 Task: Select Add name to annotations
Action: Mouse moved to (67, 126)
Screenshot: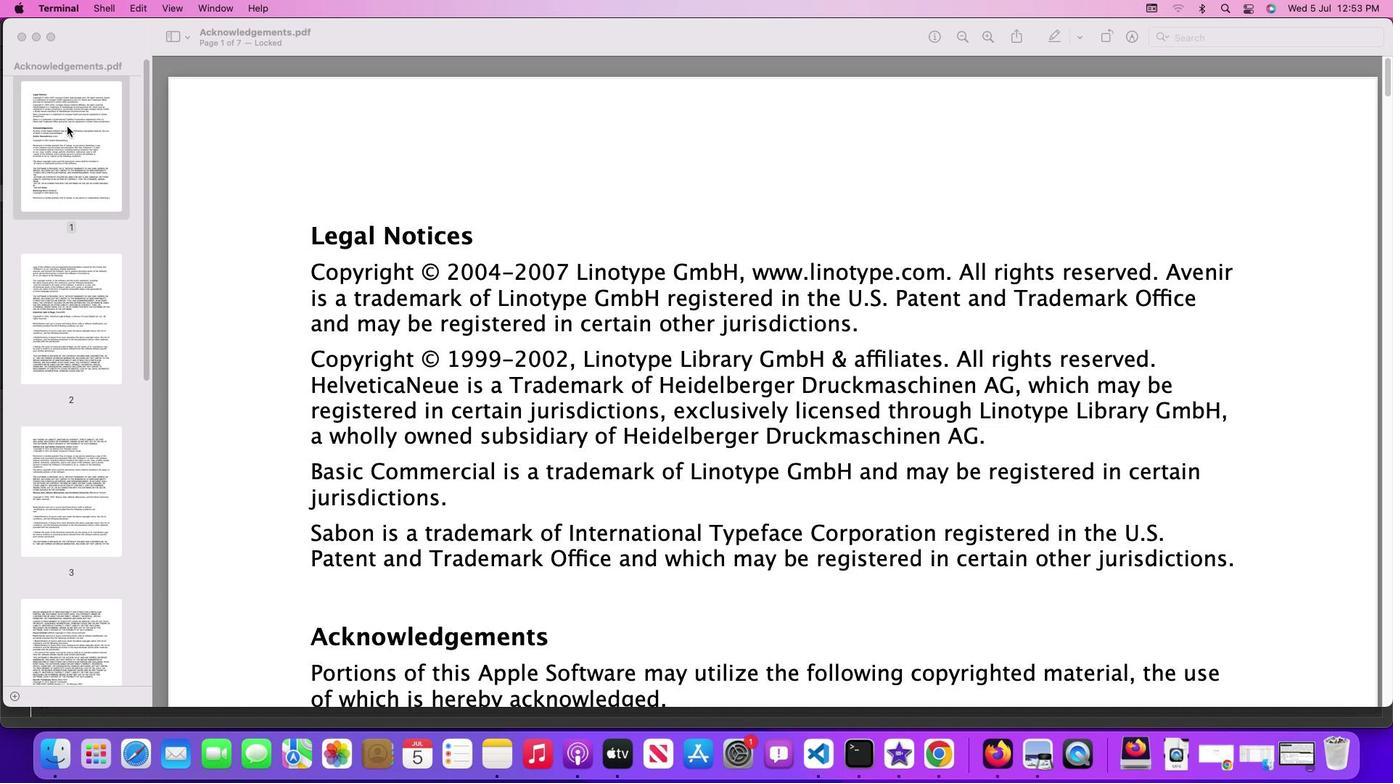 
Action: Mouse pressed left at (67, 126)
Screenshot: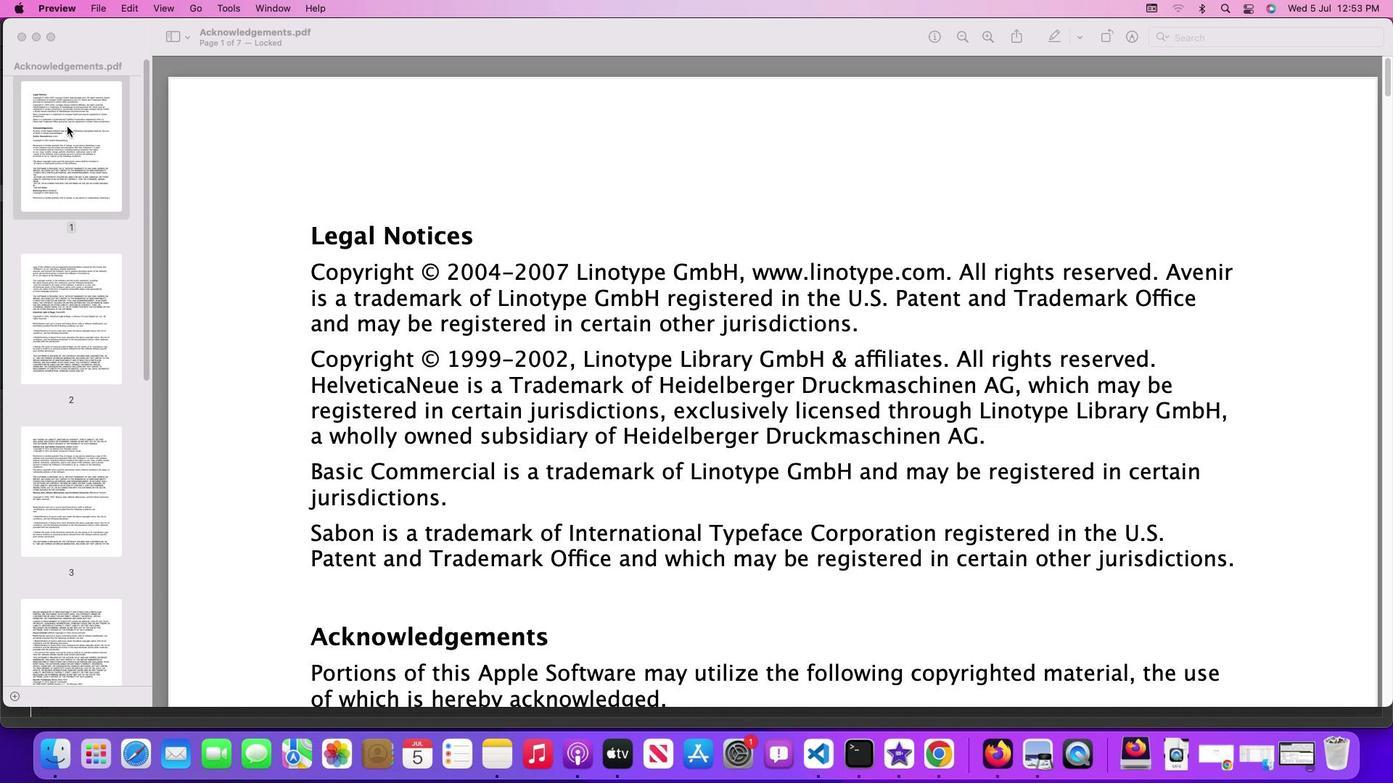 
Action: Mouse moved to (57, 6)
Screenshot: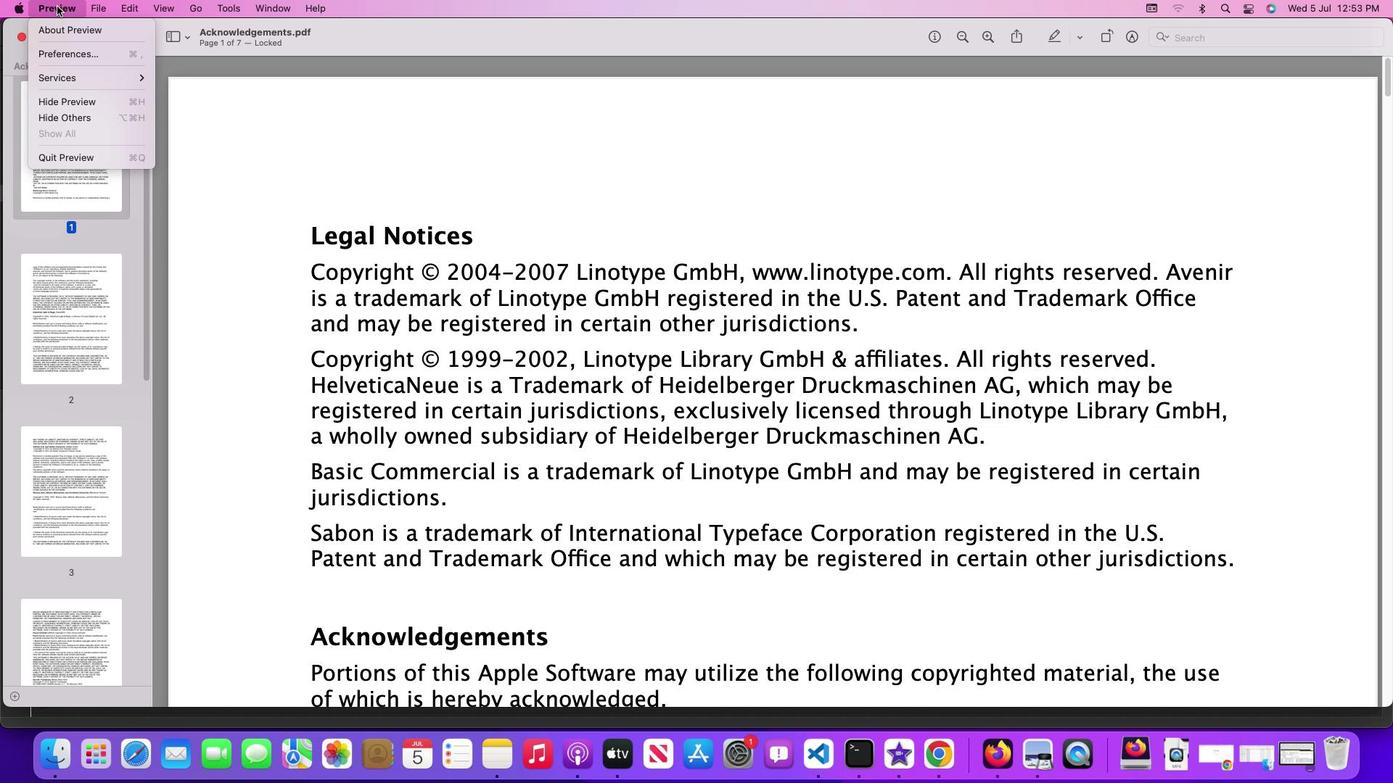 
Action: Mouse pressed left at (57, 6)
Screenshot: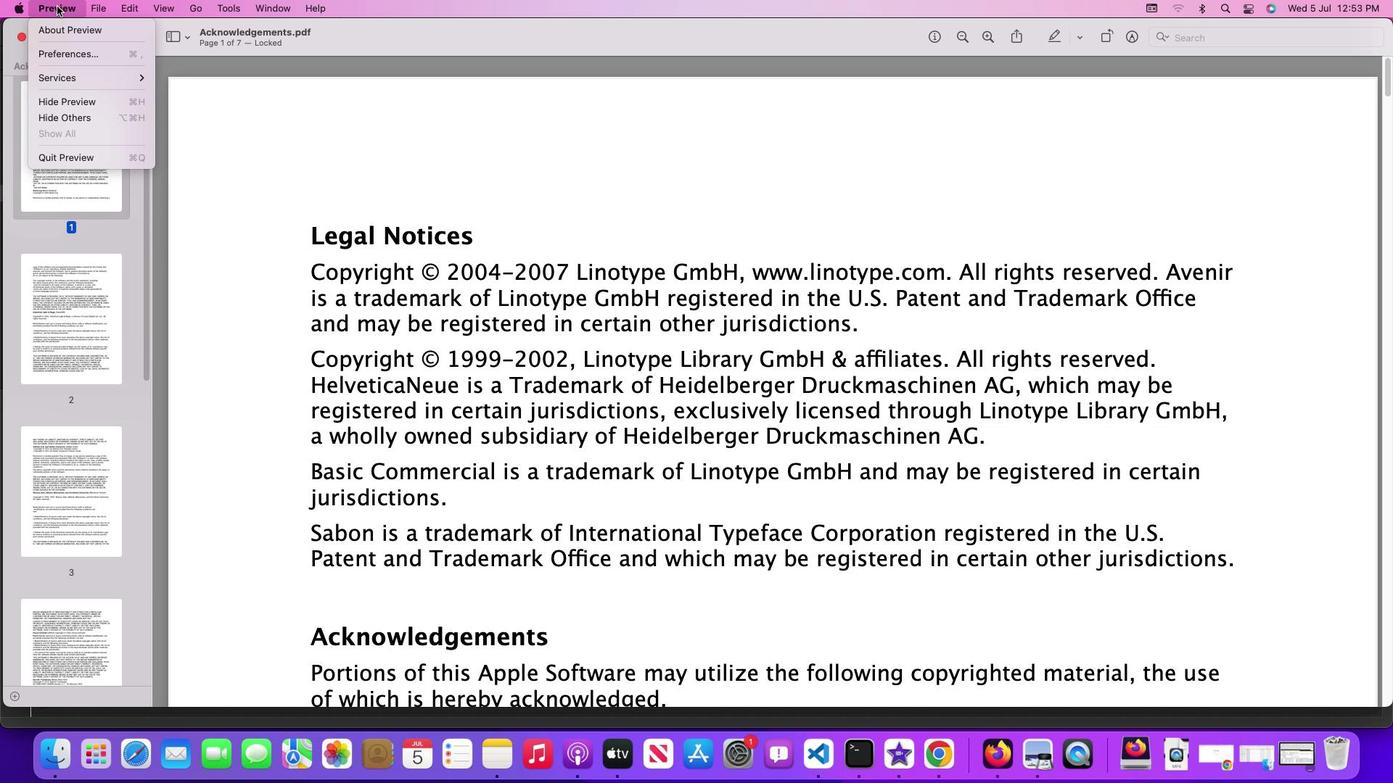 
Action: Mouse moved to (87, 54)
Screenshot: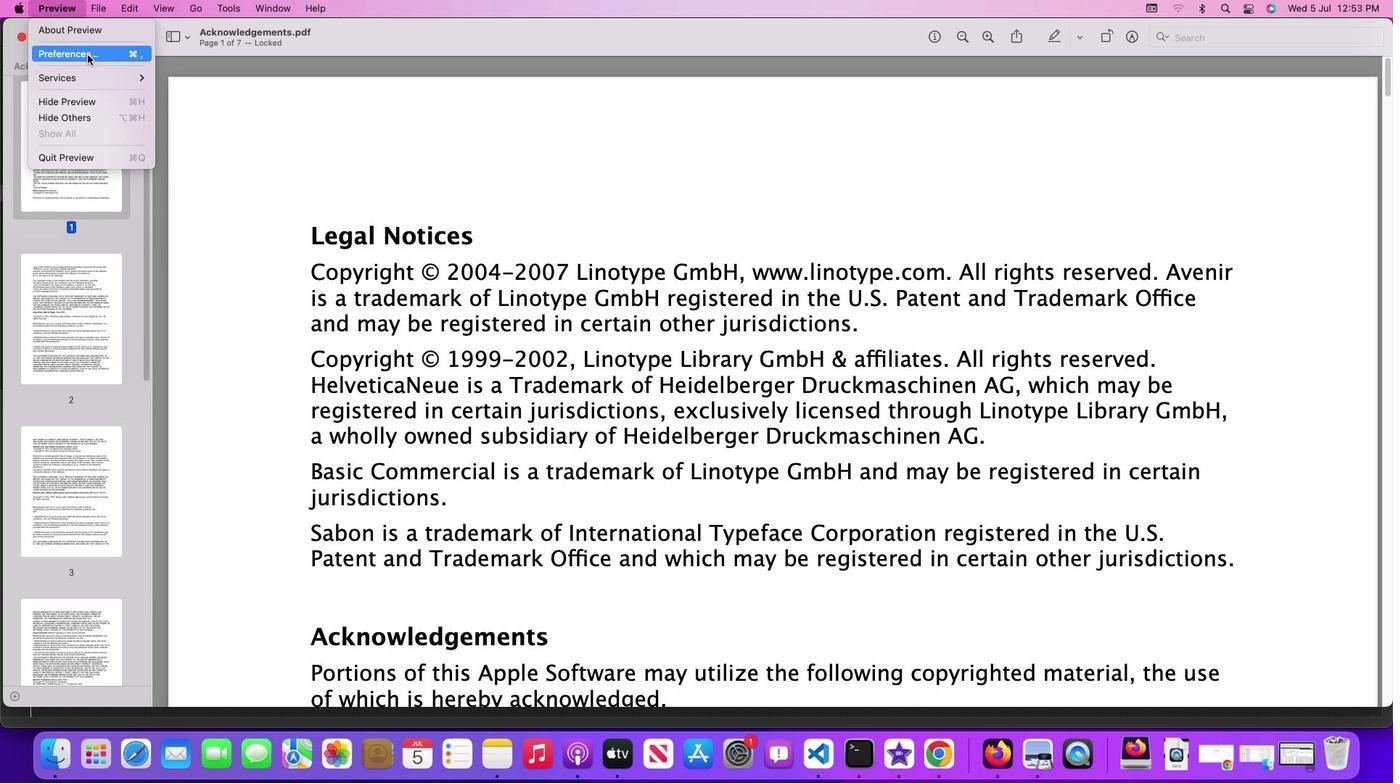 
Action: Mouse pressed left at (87, 54)
Screenshot: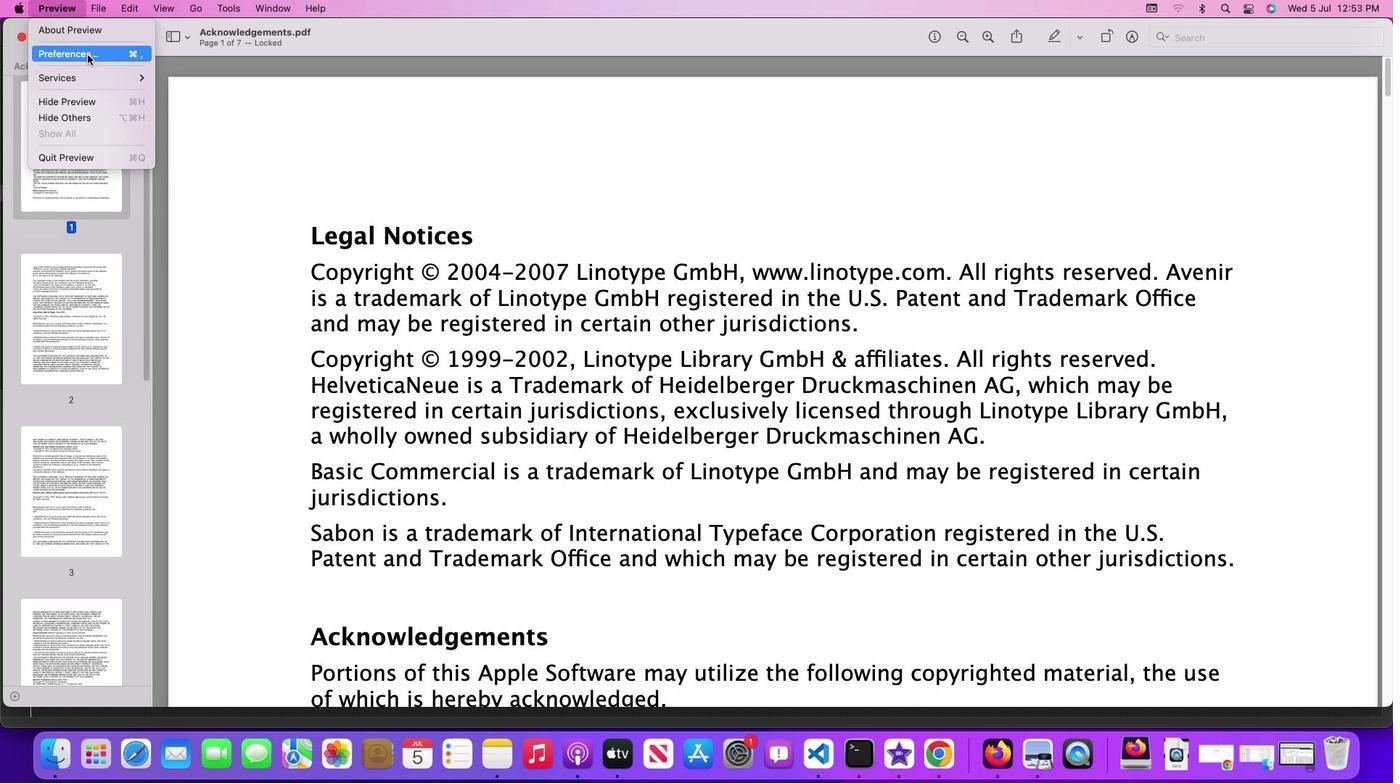 
Action: Mouse moved to (666, 470)
Screenshot: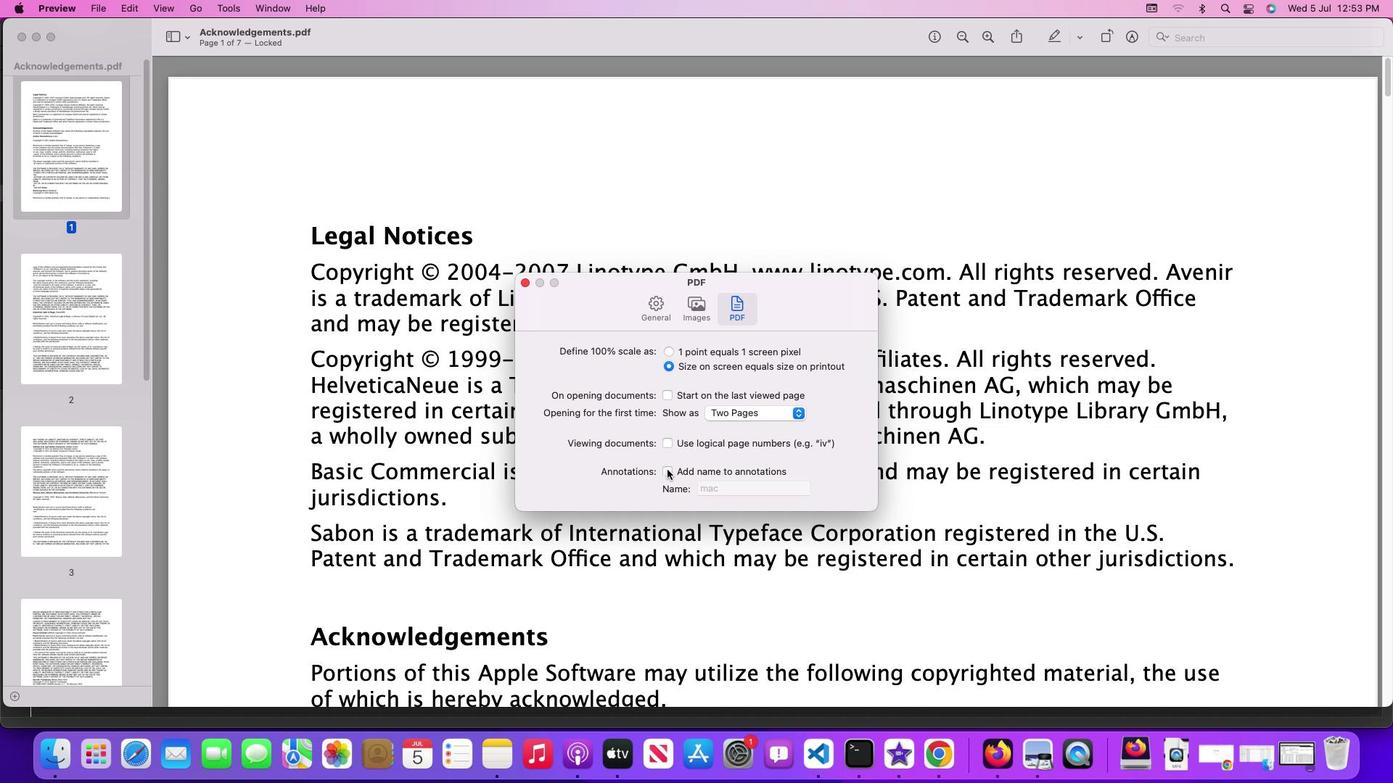 
Action: Mouse pressed left at (666, 470)
Screenshot: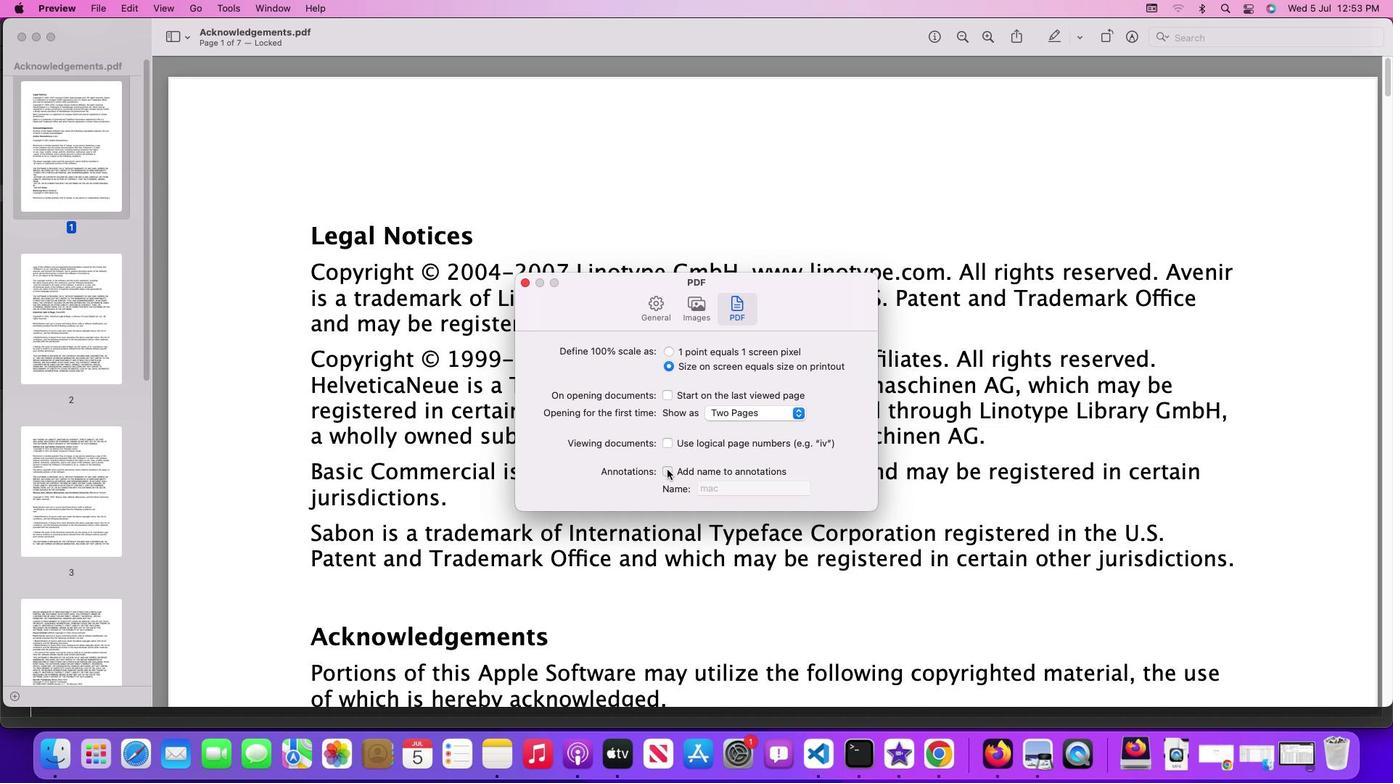 
Action: Mouse moved to (856, 471)
Screenshot: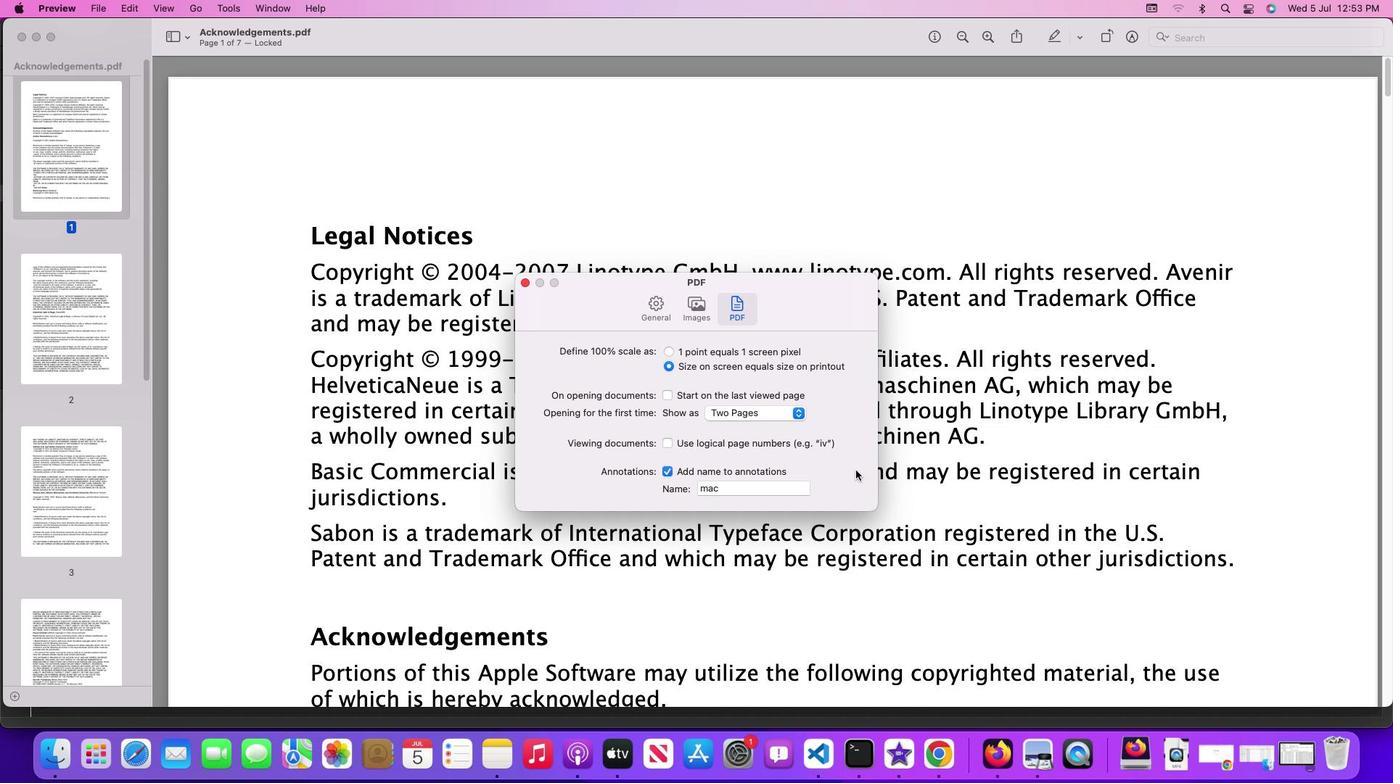 
